 Task: Log work in the project TranslateForge for the issue 'Inconsistent formatting of date/time fields' spent time as '3w 1d 23h 44m' and remaining time as '3w 1d 12h 55m' and move to bottom of backlog. Now add the issue to the epic 'IT service desk optimization'.
Action: Mouse moved to (589, 467)
Screenshot: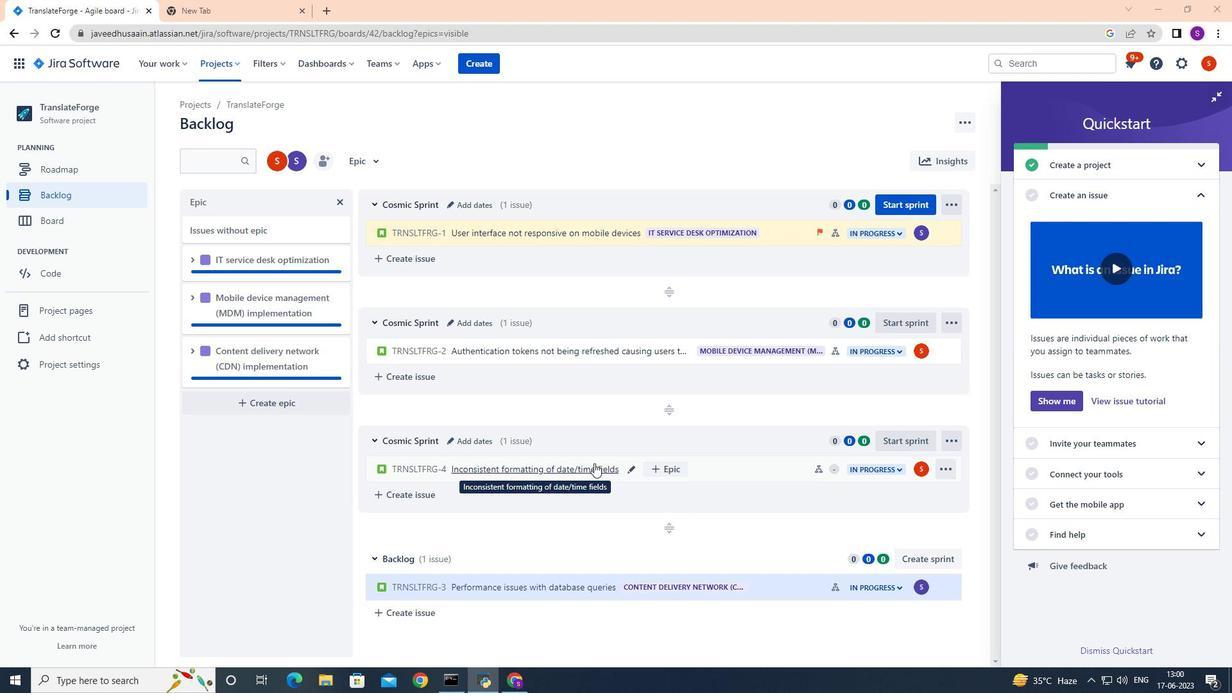 
Action: Mouse pressed left at (589, 467)
Screenshot: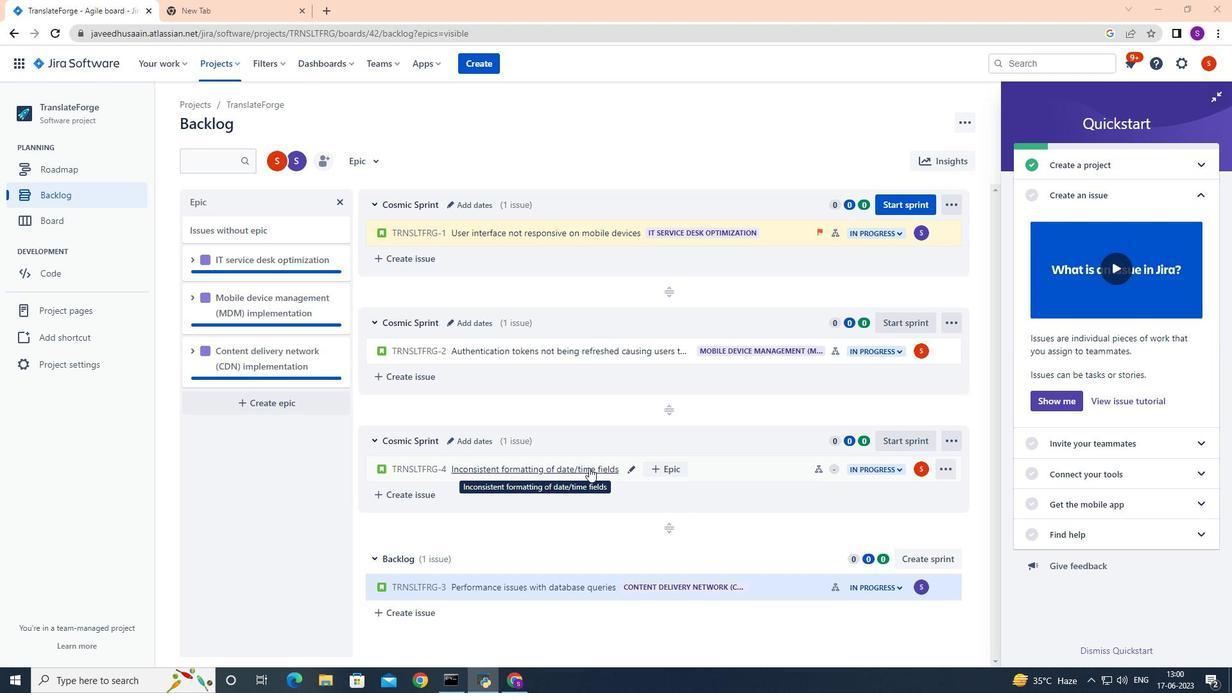 
Action: Mouse moved to (947, 200)
Screenshot: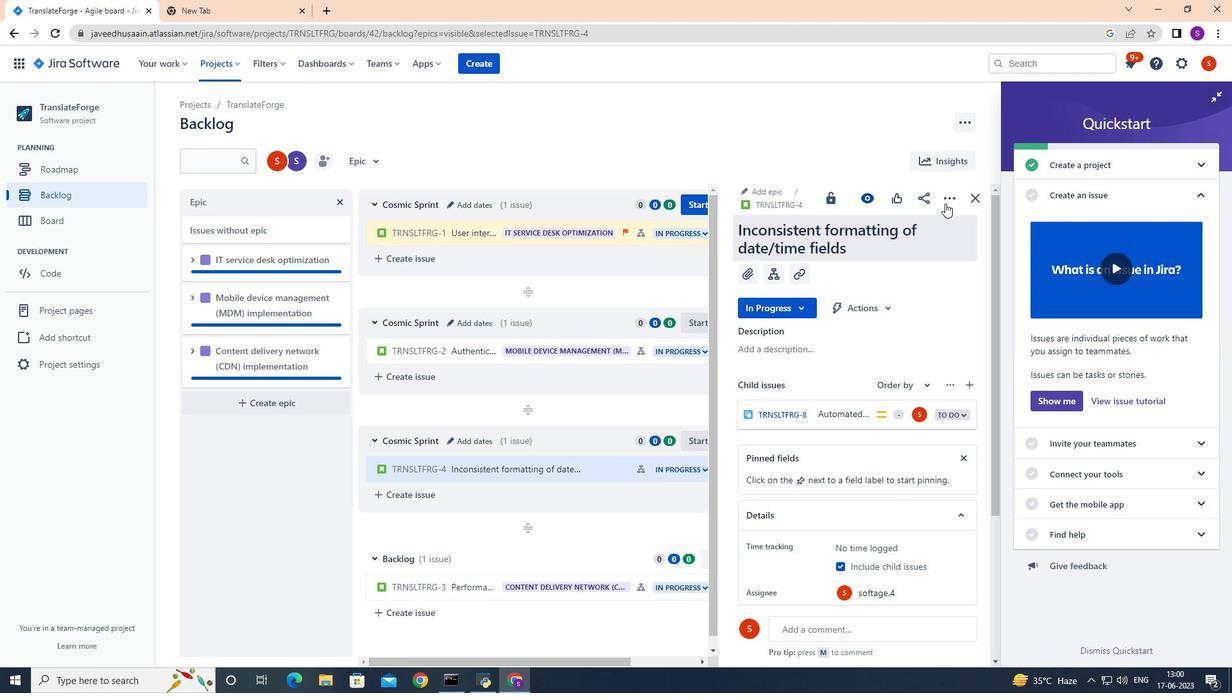 
Action: Mouse pressed left at (947, 200)
Screenshot: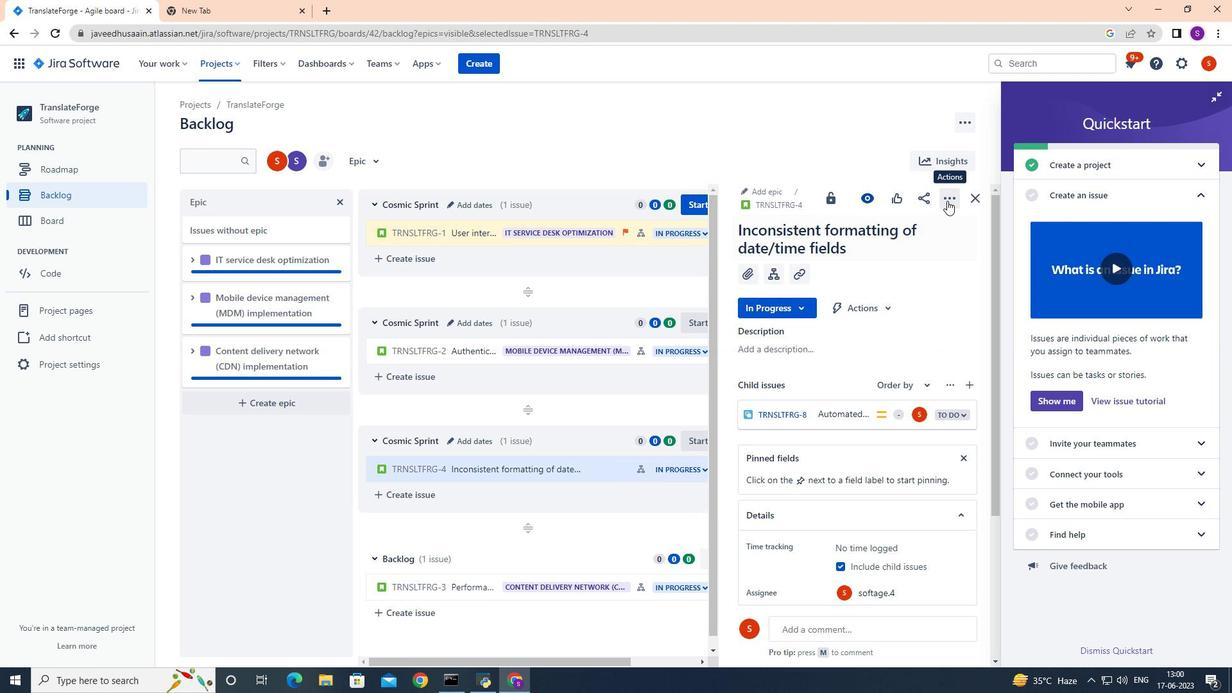 
Action: Mouse moved to (902, 236)
Screenshot: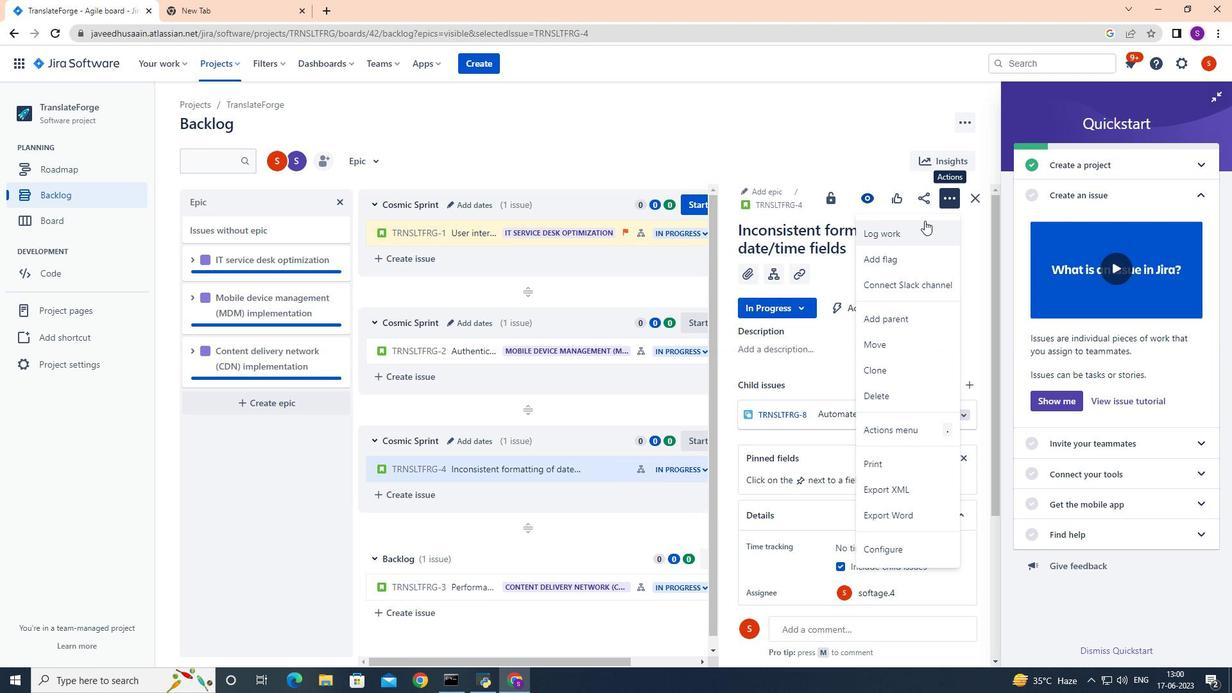 
Action: Mouse pressed left at (902, 236)
Screenshot: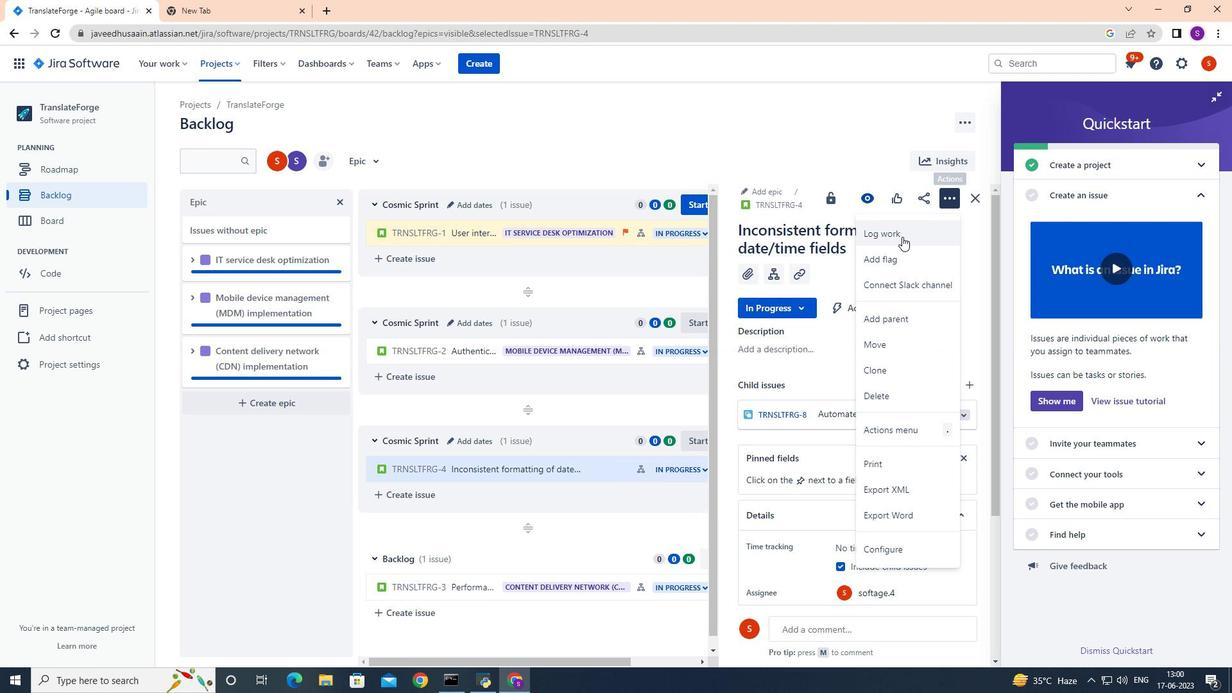 
Action: Mouse moved to (541, 193)
Screenshot: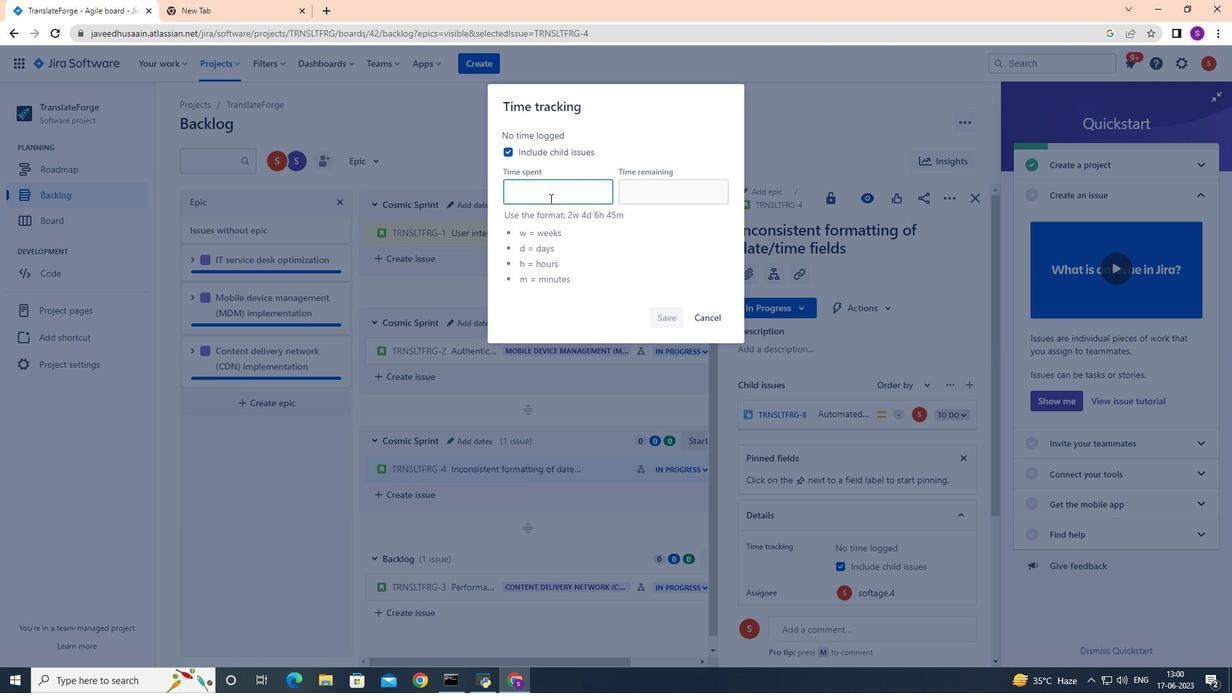 
Action: Mouse pressed left at (541, 193)
Screenshot: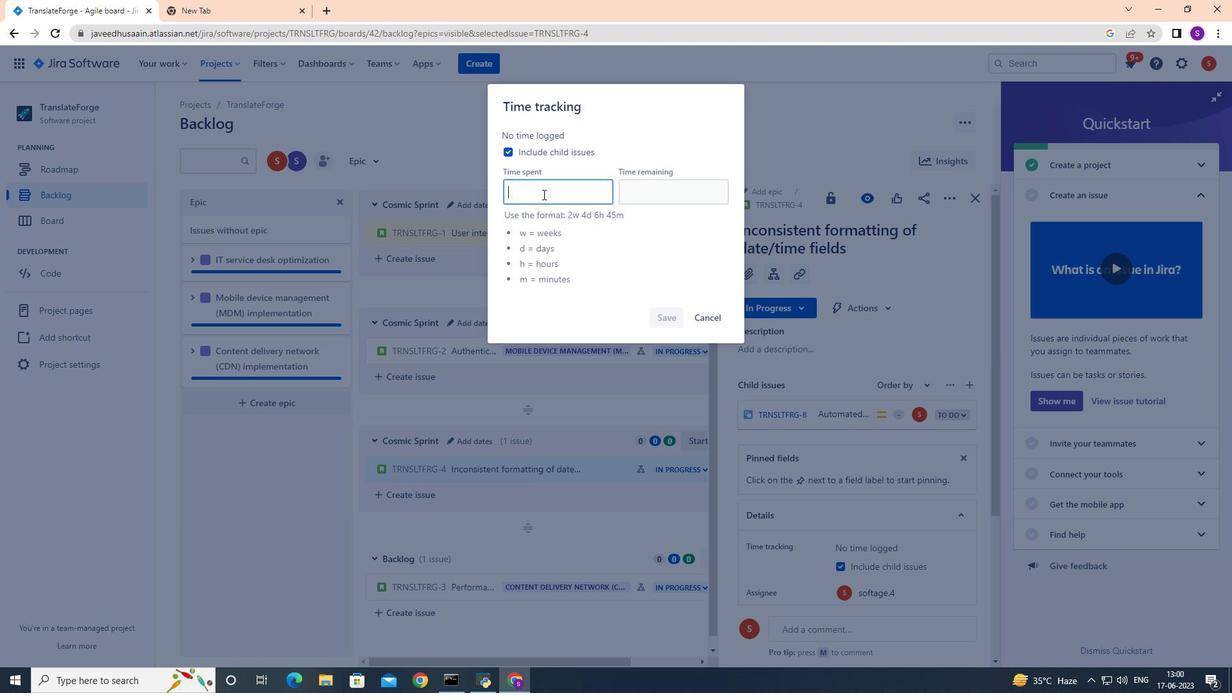 
Action: Mouse moved to (541, 192)
Screenshot: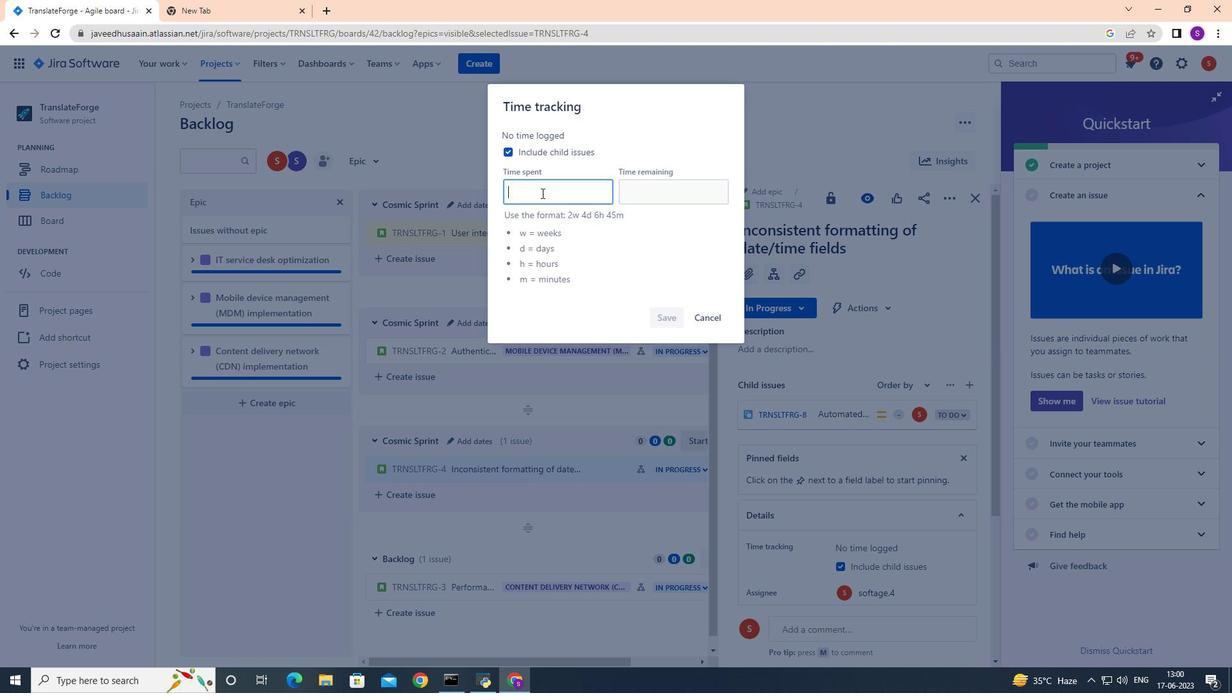 
Action: Key pressed 3w<Key.space>1d<Key.space>23h<Key.space>44m<Key.tab>3w<Key.space>1d<Key.space>12h<Key.space>55m
Screenshot: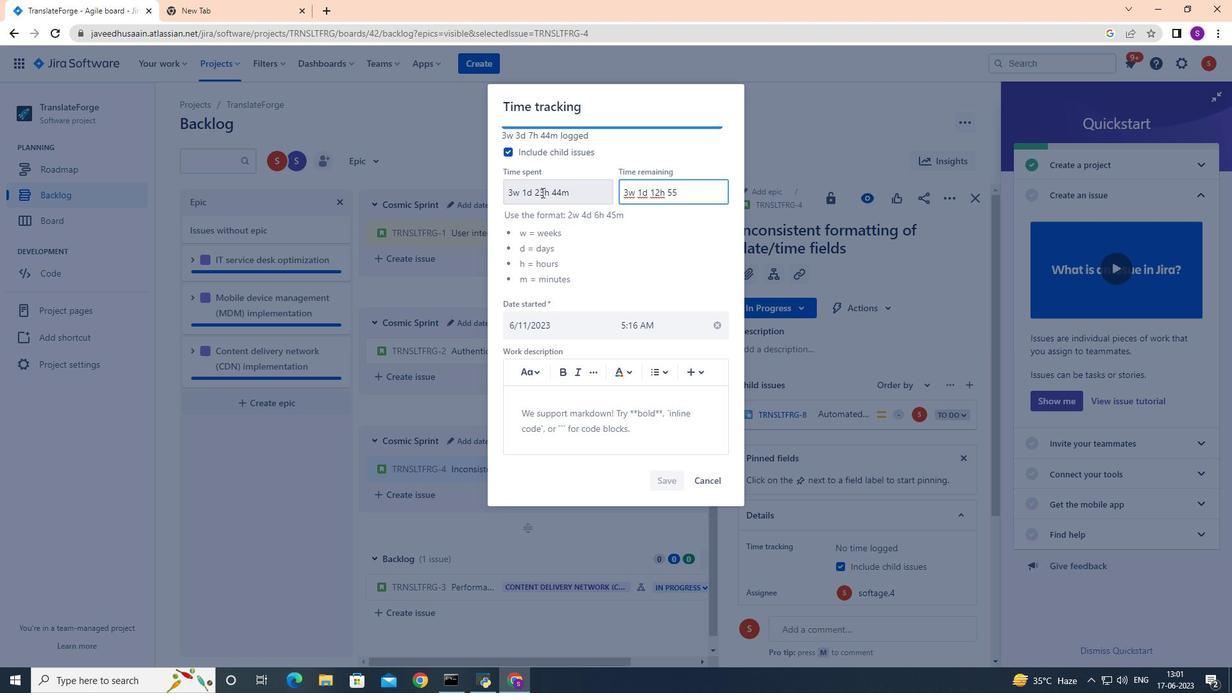 
Action: Mouse moved to (658, 481)
Screenshot: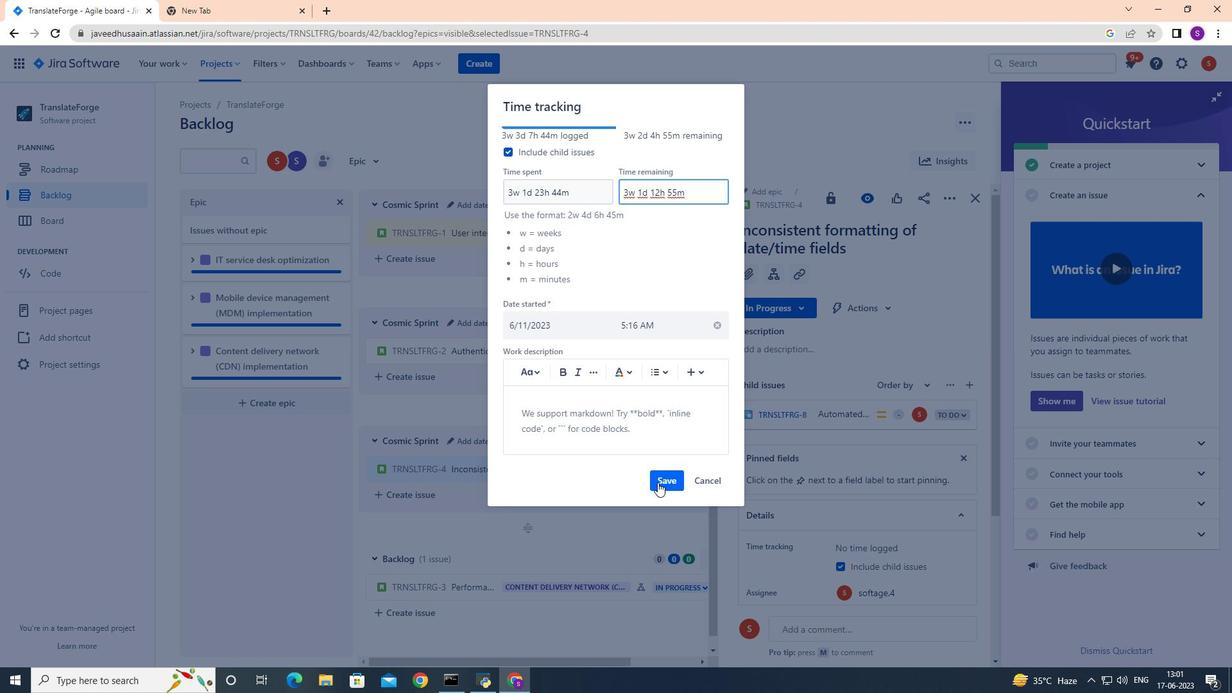 
Action: Mouse pressed left at (658, 481)
Screenshot: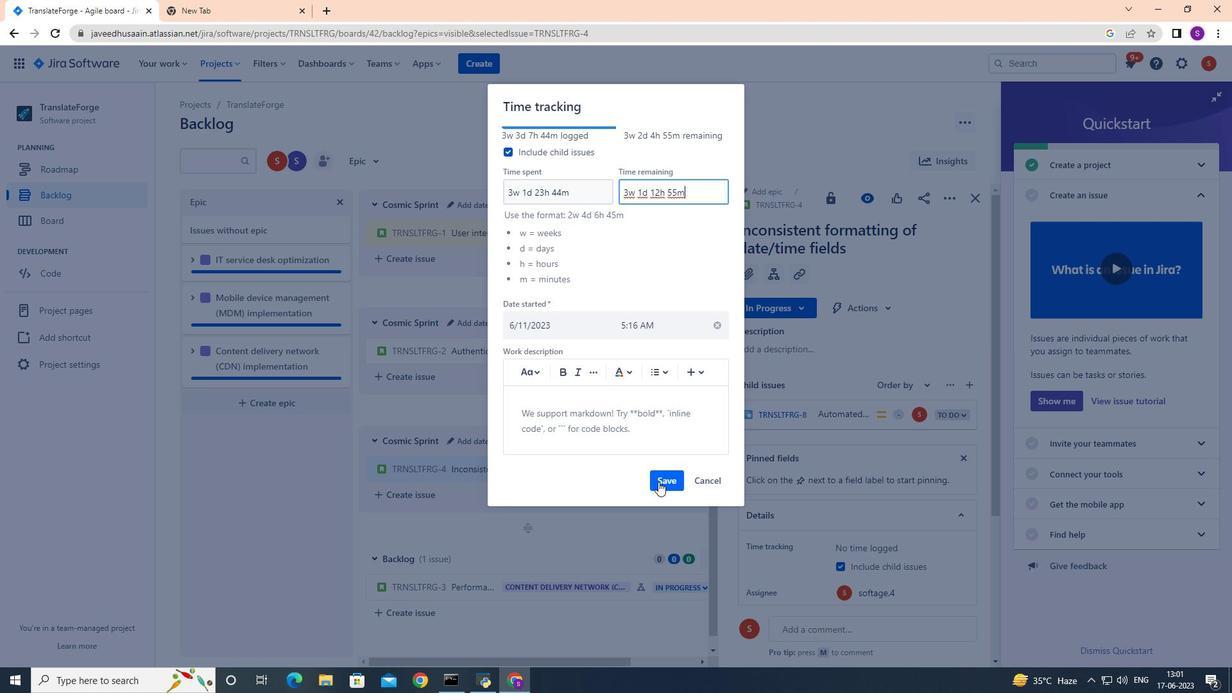 
Action: Mouse moved to (973, 200)
Screenshot: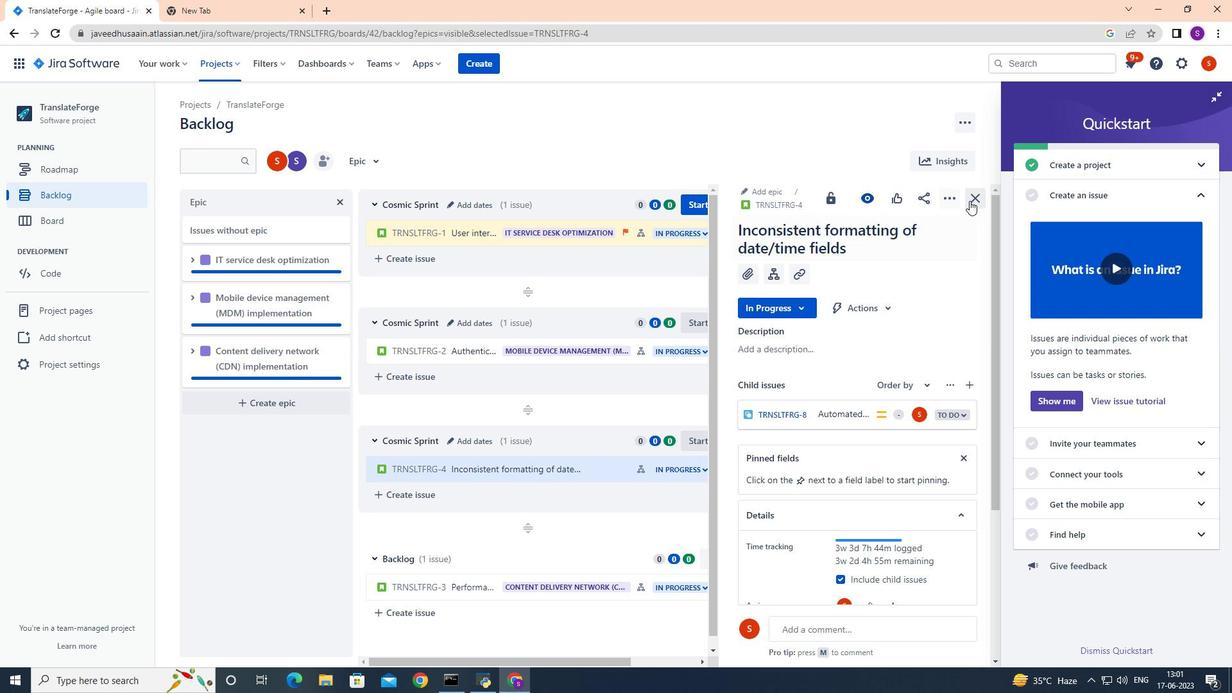 
Action: Mouse pressed left at (973, 200)
Screenshot: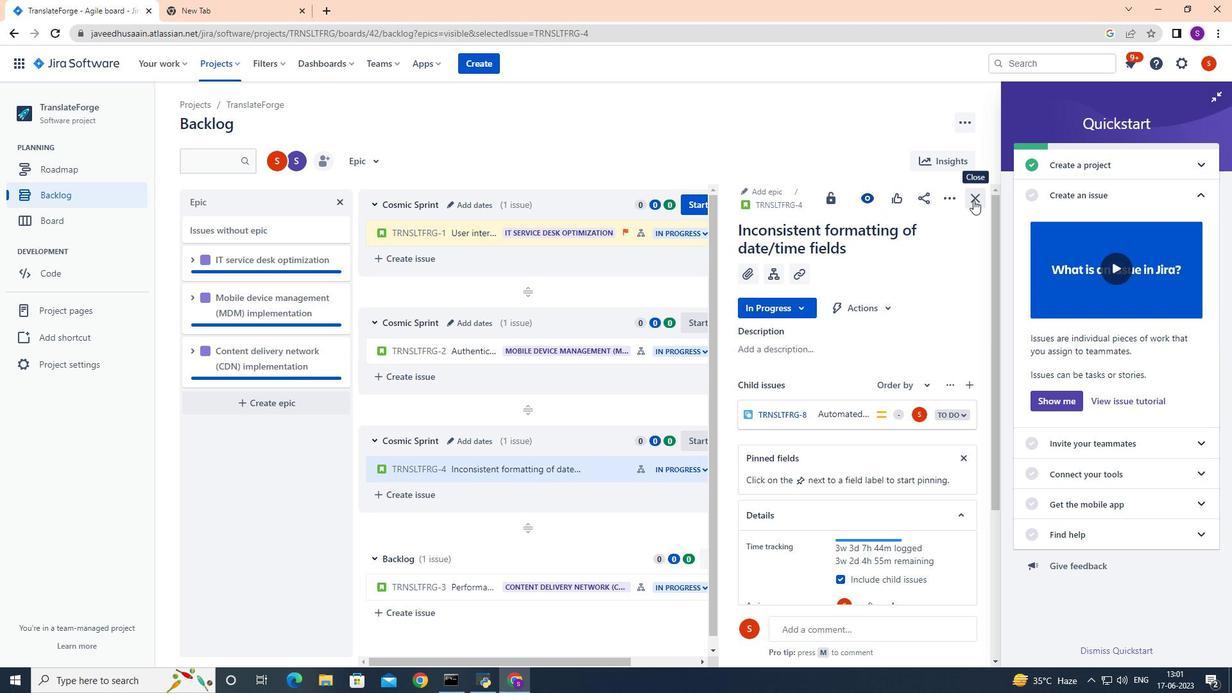 
Action: Mouse moved to (952, 437)
Screenshot: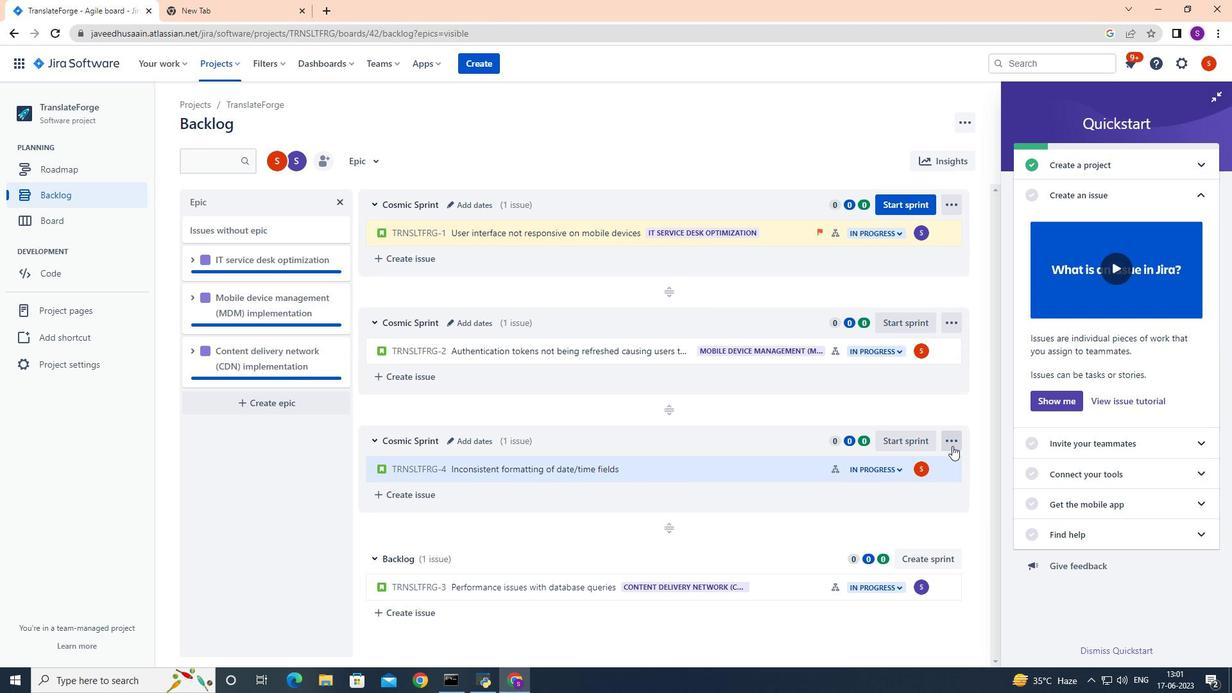 
Action: Mouse pressed left at (952, 437)
Screenshot: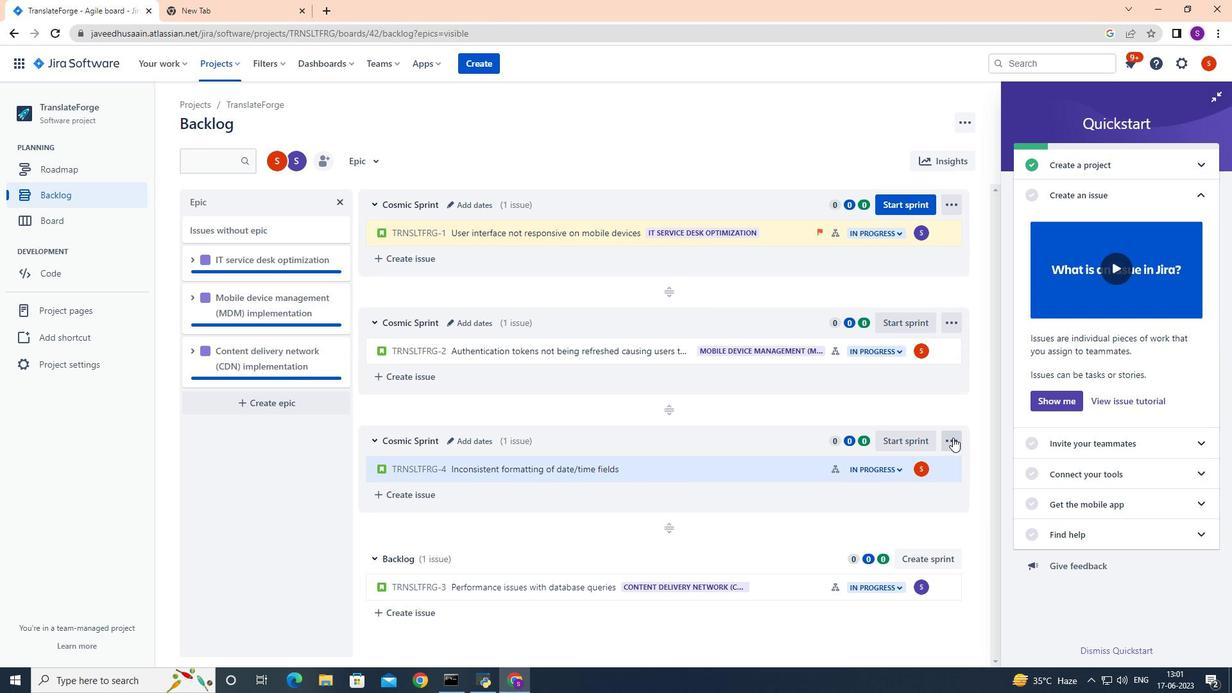 
Action: Mouse pressed left at (952, 437)
Screenshot: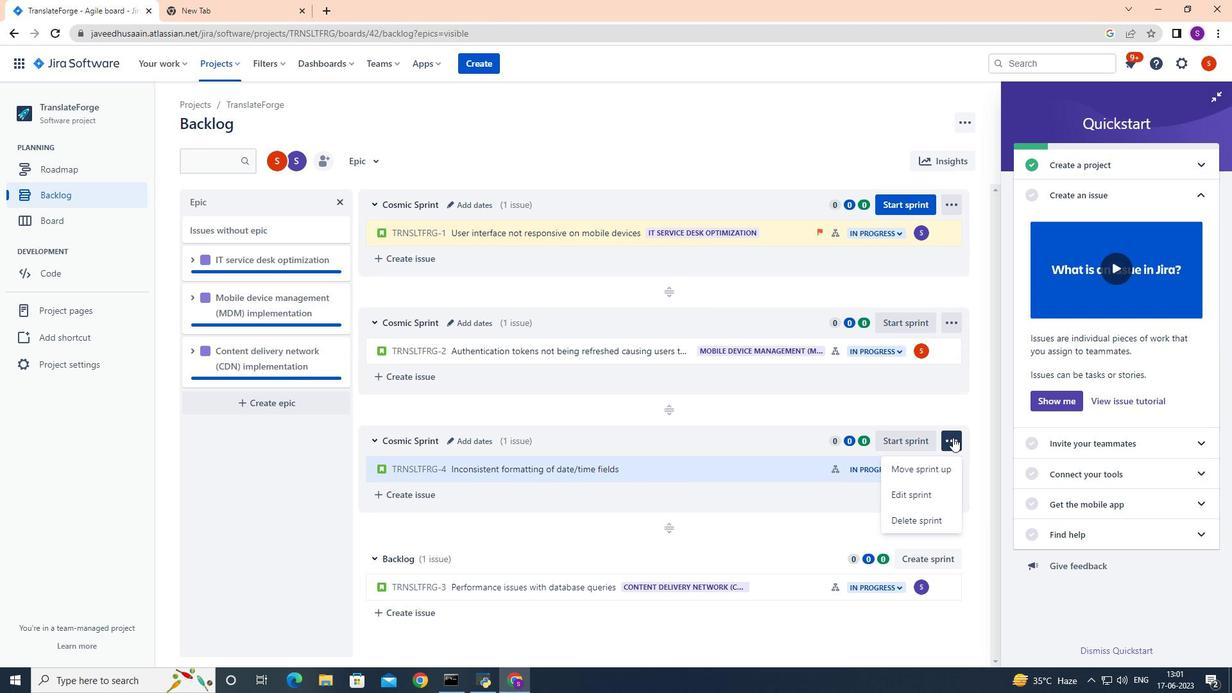 
Action: Mouse moved to (945, 467)
Screenshot: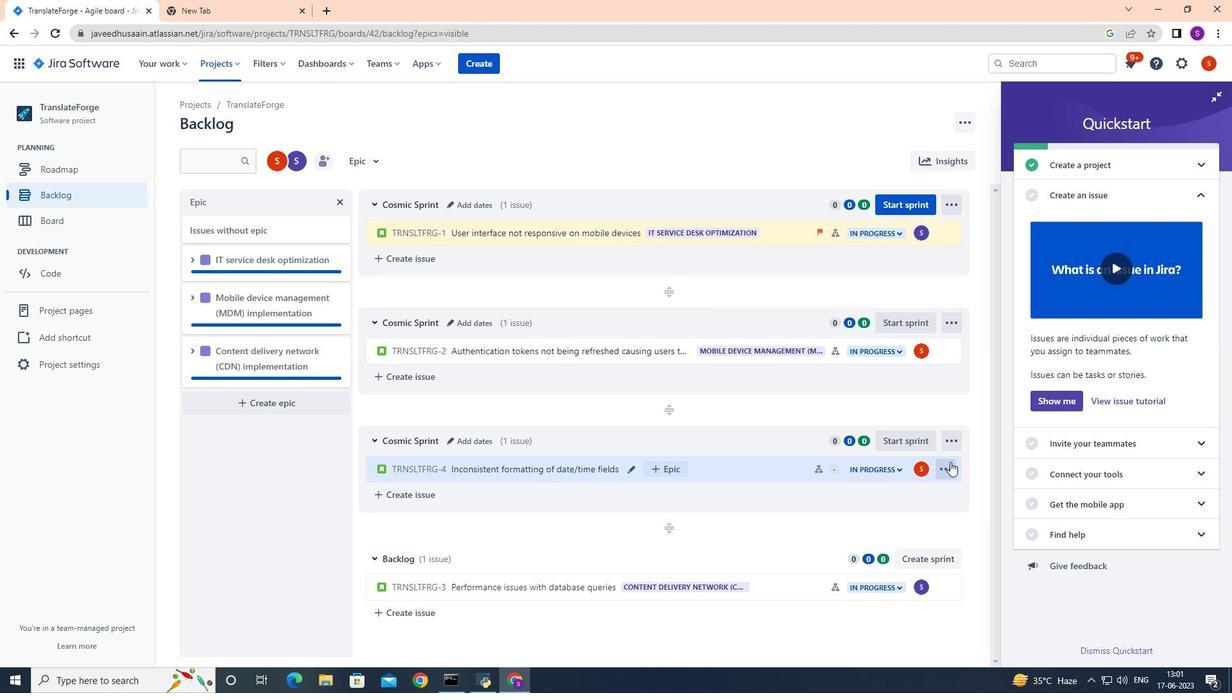 
Action: Mouse pressed left at (945, 467)
Screenshot: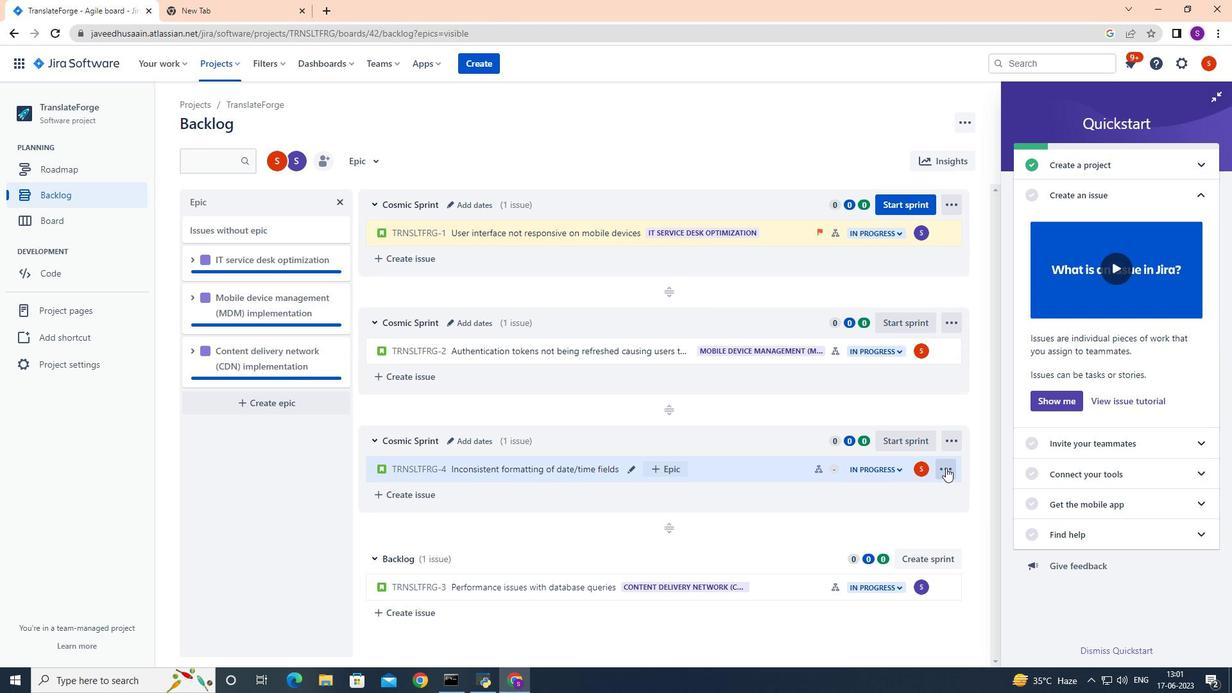 
Action: Mouse moved to (931, 438)
Screenshot: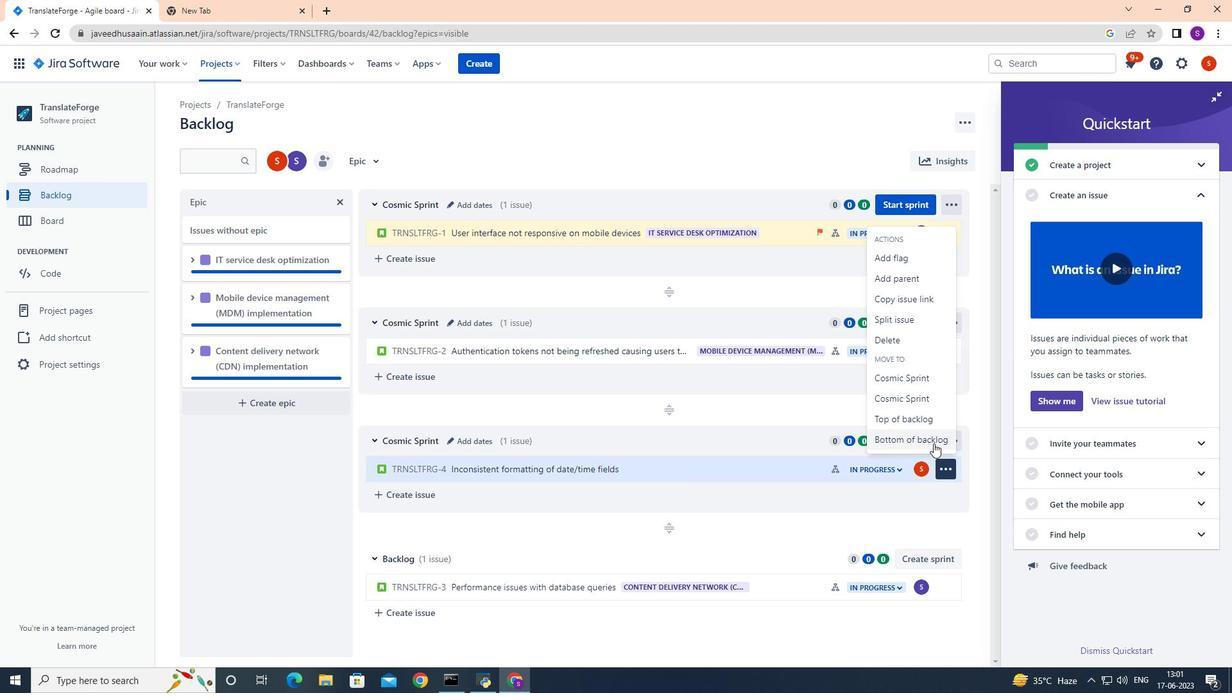 
Action: Mouse pressed left at (931, 438)
Screenshot: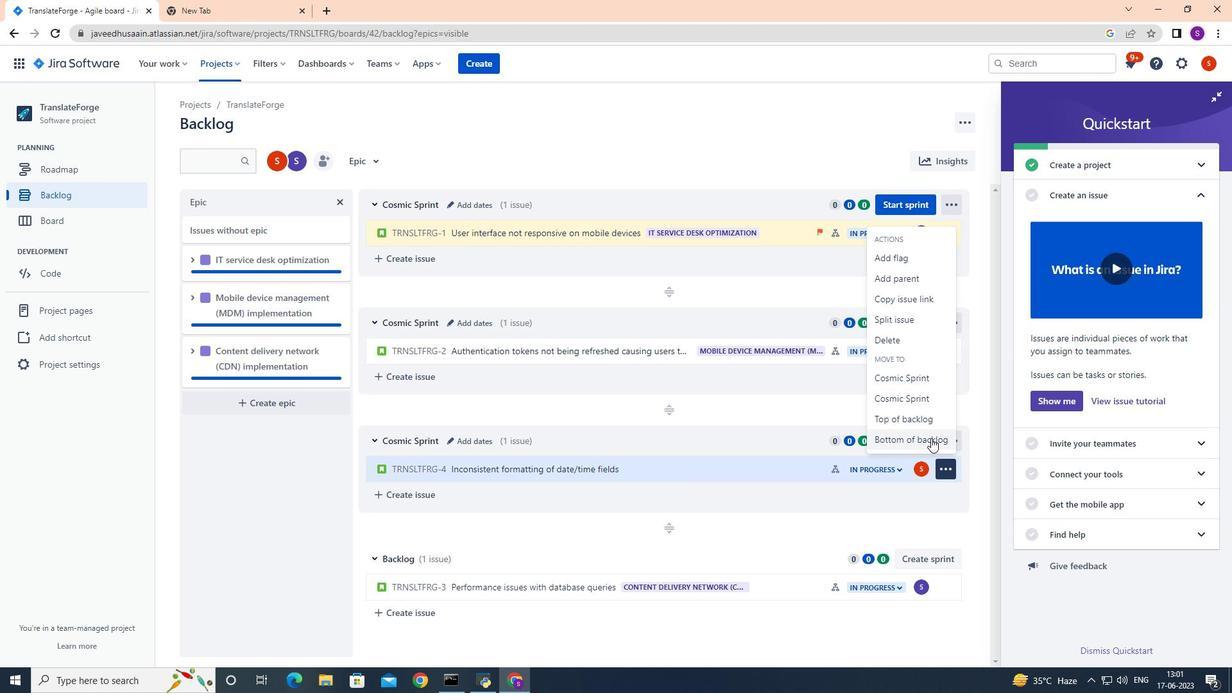 
Action: Mouse moved to (648, 394)
Screenshot: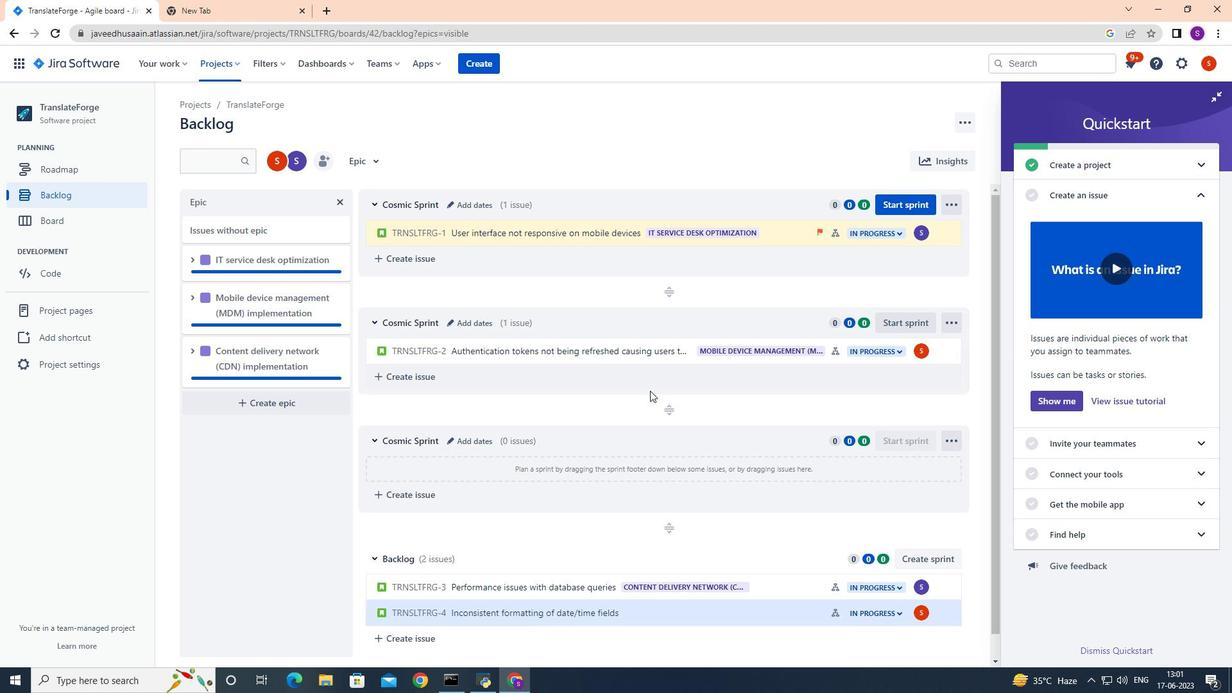 
Action: Mouse scrolled (648, 394) with delta (0, 0)
Screenshot: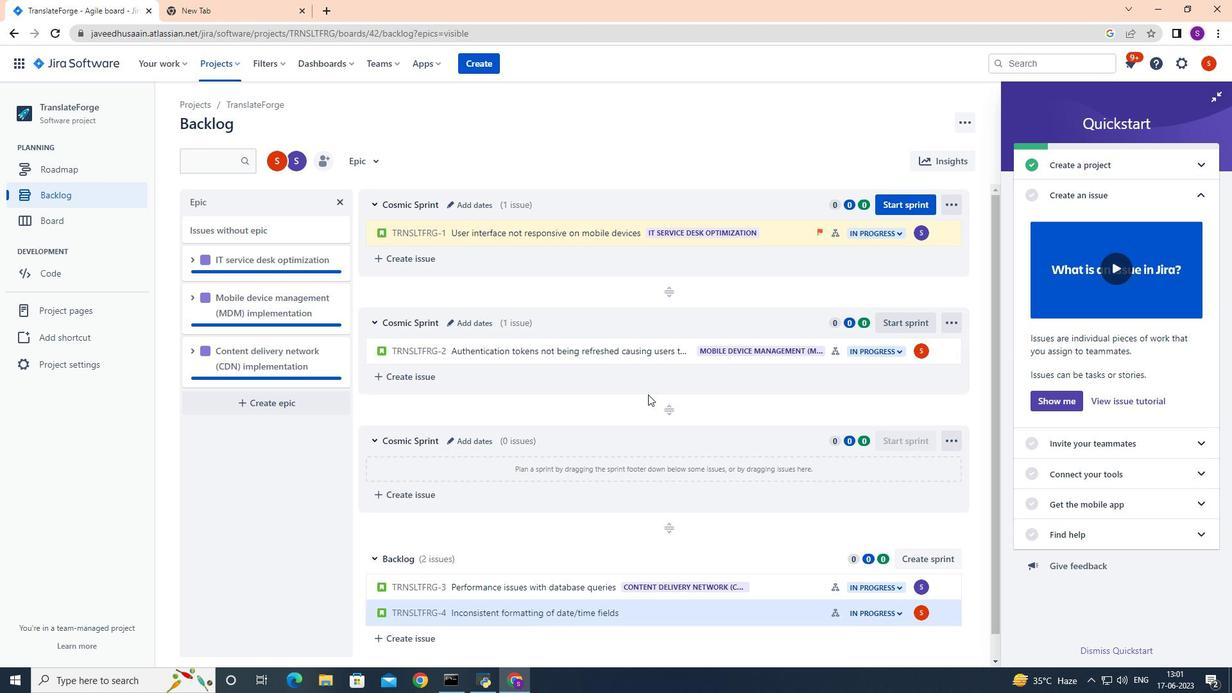 
Action: Mouse scrolled (648, 394) with delta (0, 0)
Screenshot: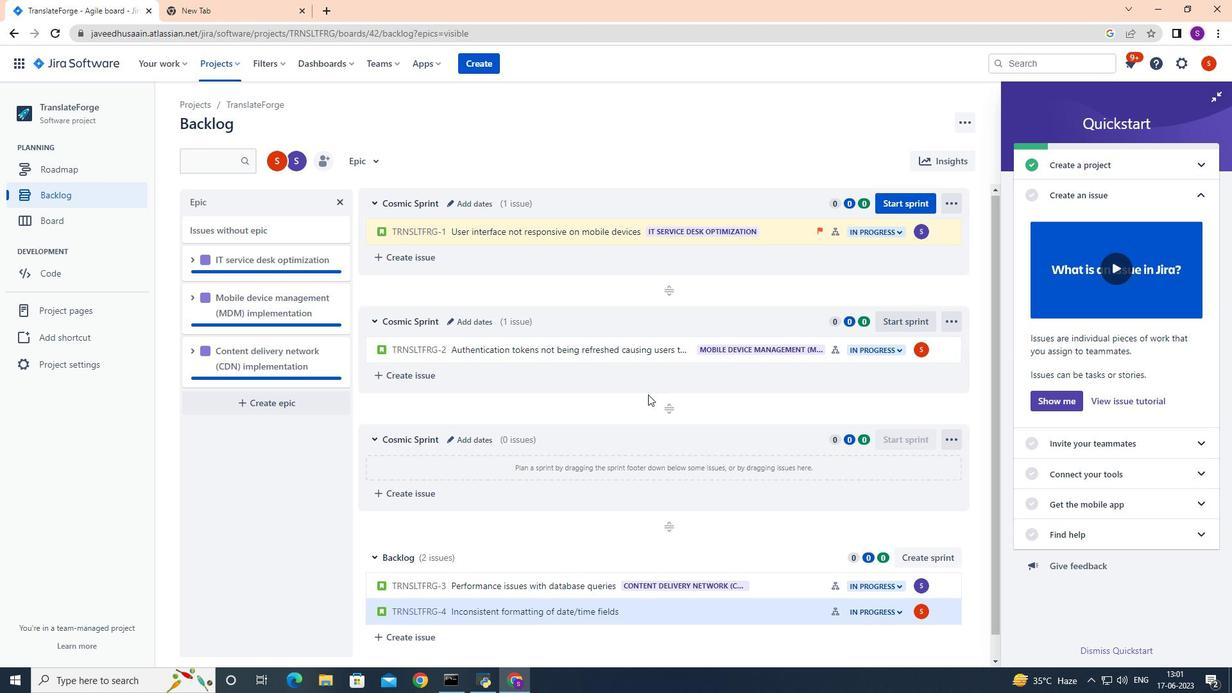 
Action: Mouse moved to (657, 588)
Screenshot: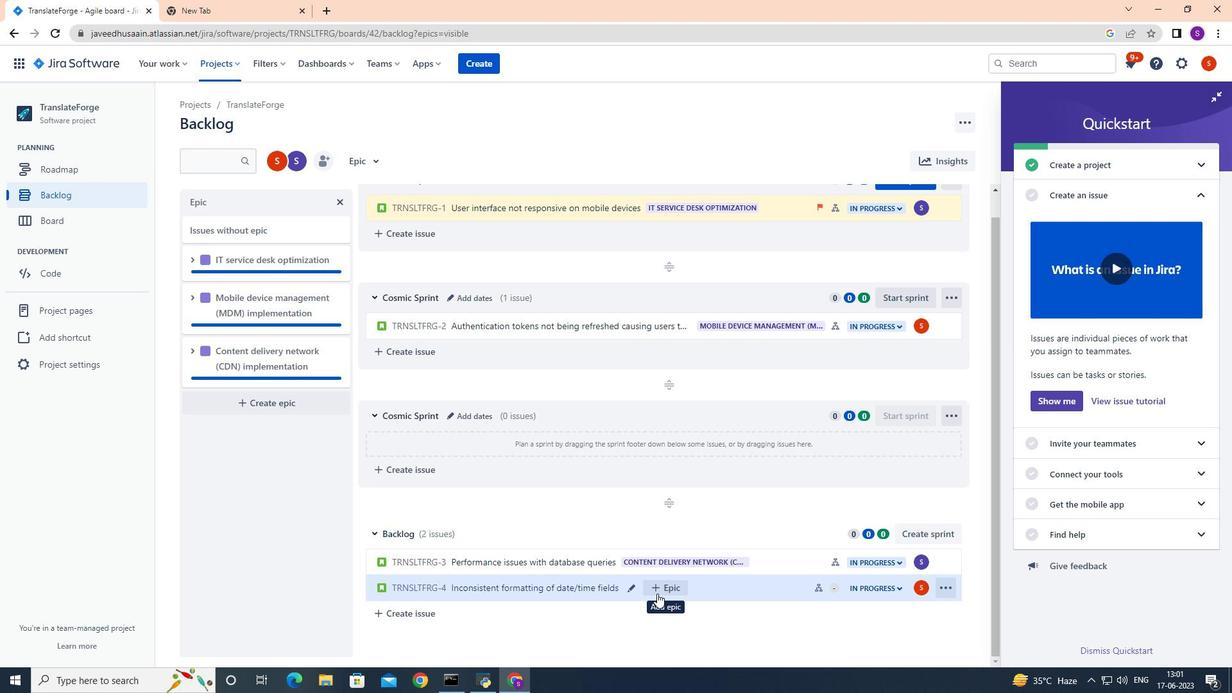 
Action: Mouse pressed left at (657, 588)
Screenshot: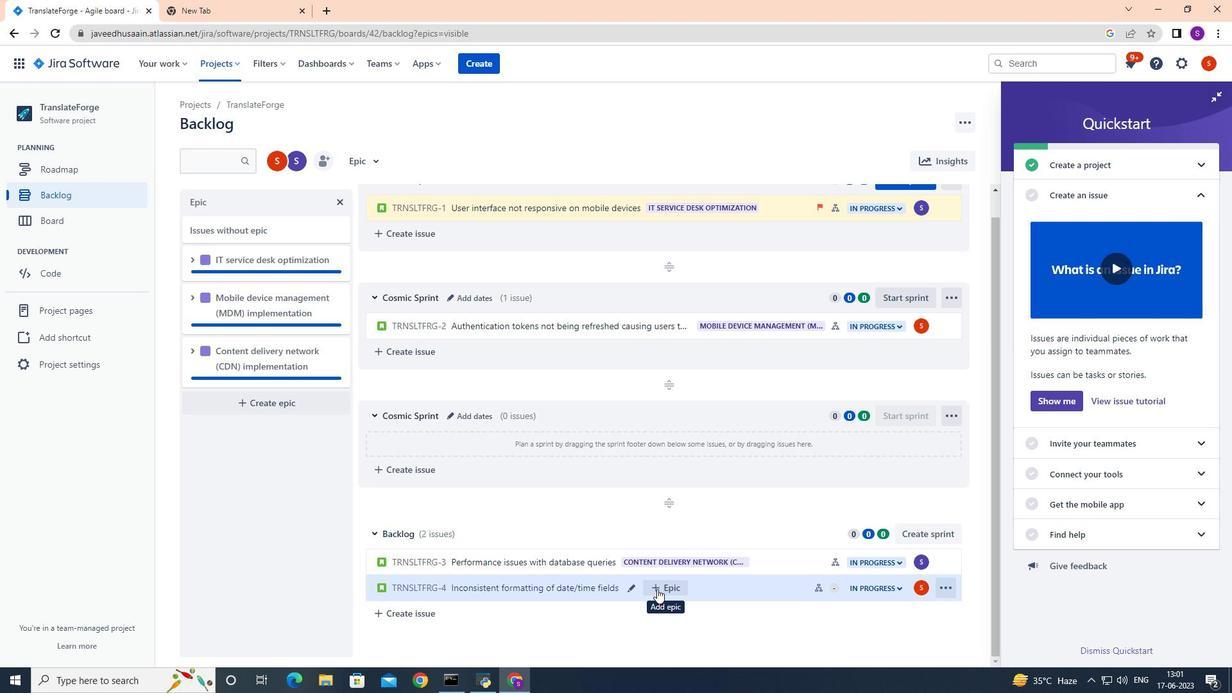
Action: Mouse scrolled (657, 587) with delta (0, 0)
Screenshot: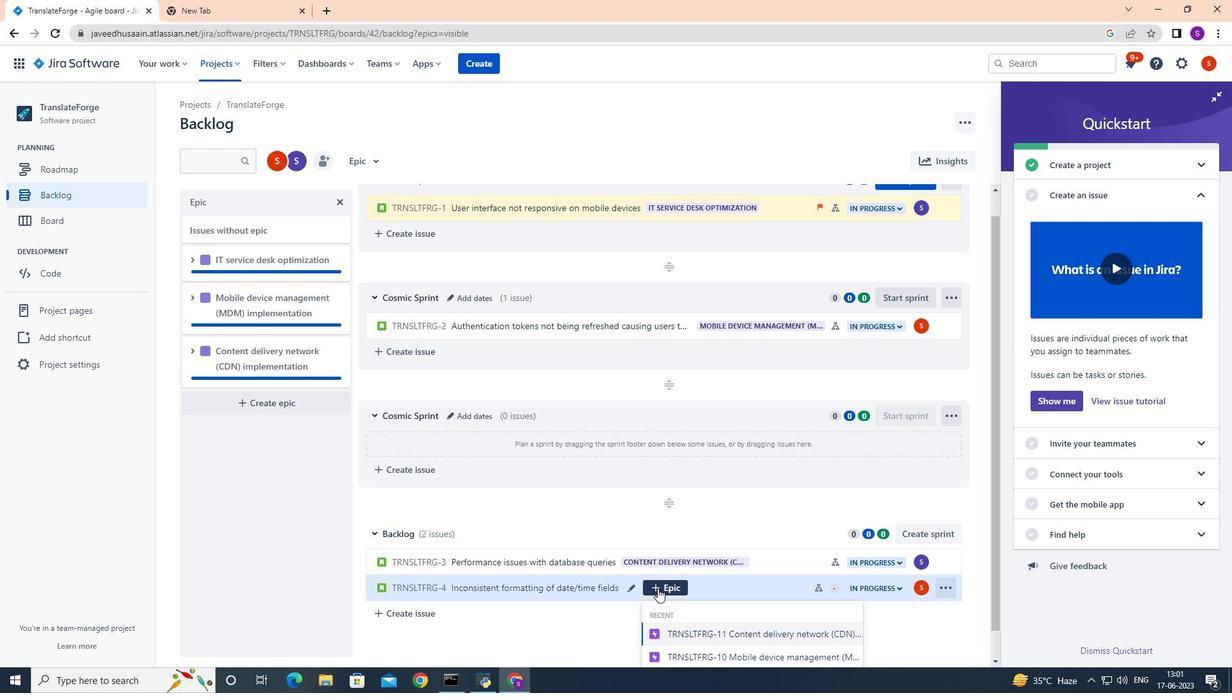 
Action: Mouse scrolled (657, 587) with delta (0, 0)
Screenshot: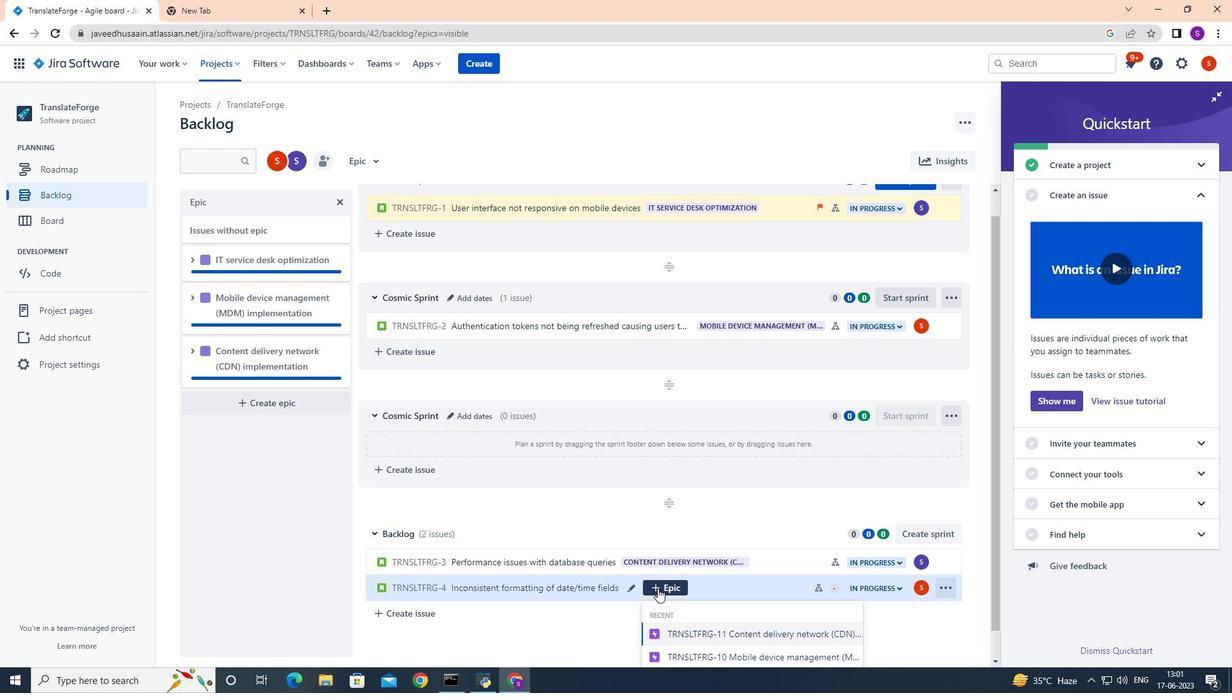 
Action: Mouse scrolled (657, 587) with delta (0, 0)
Screenshot: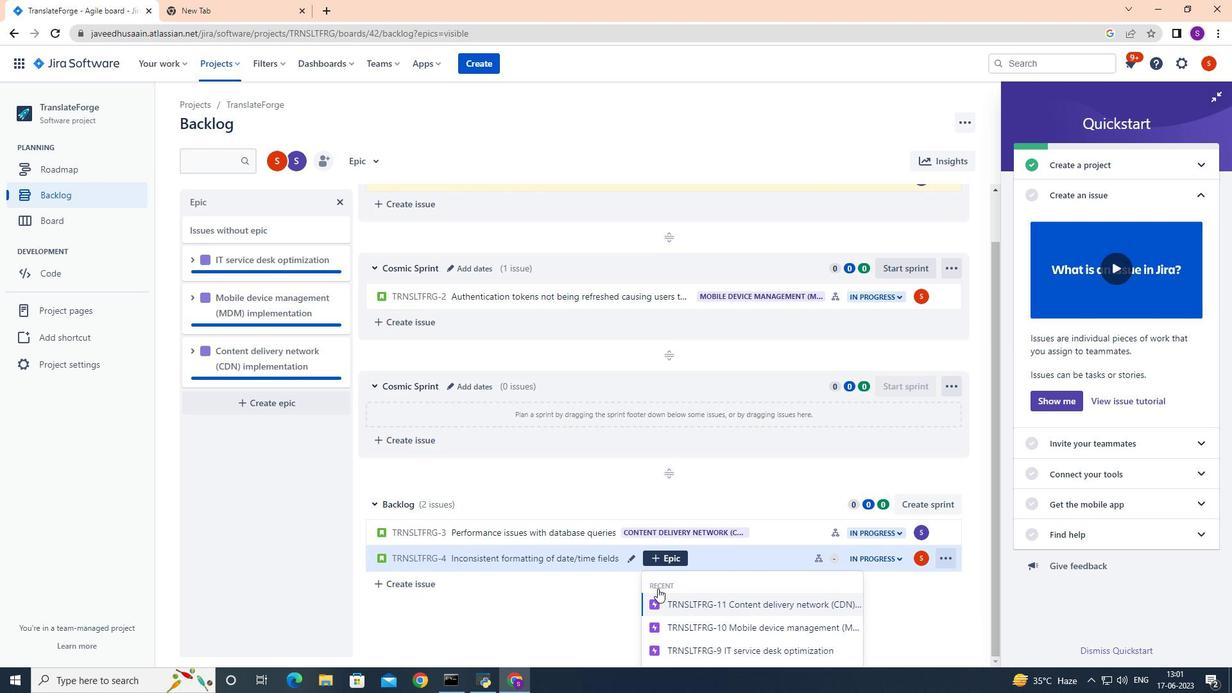 
Action: Mouse moved to (732, 648)
Screenshot: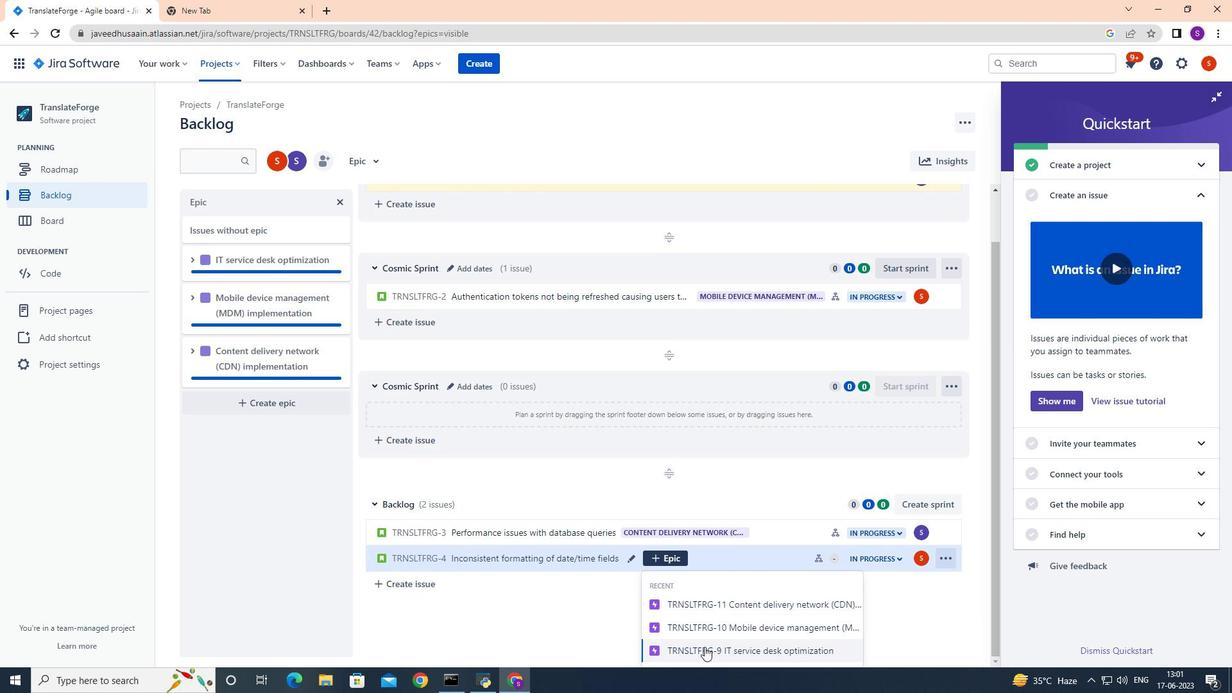 
Action: Mouse pressed left at (732, 648)
Screenshot: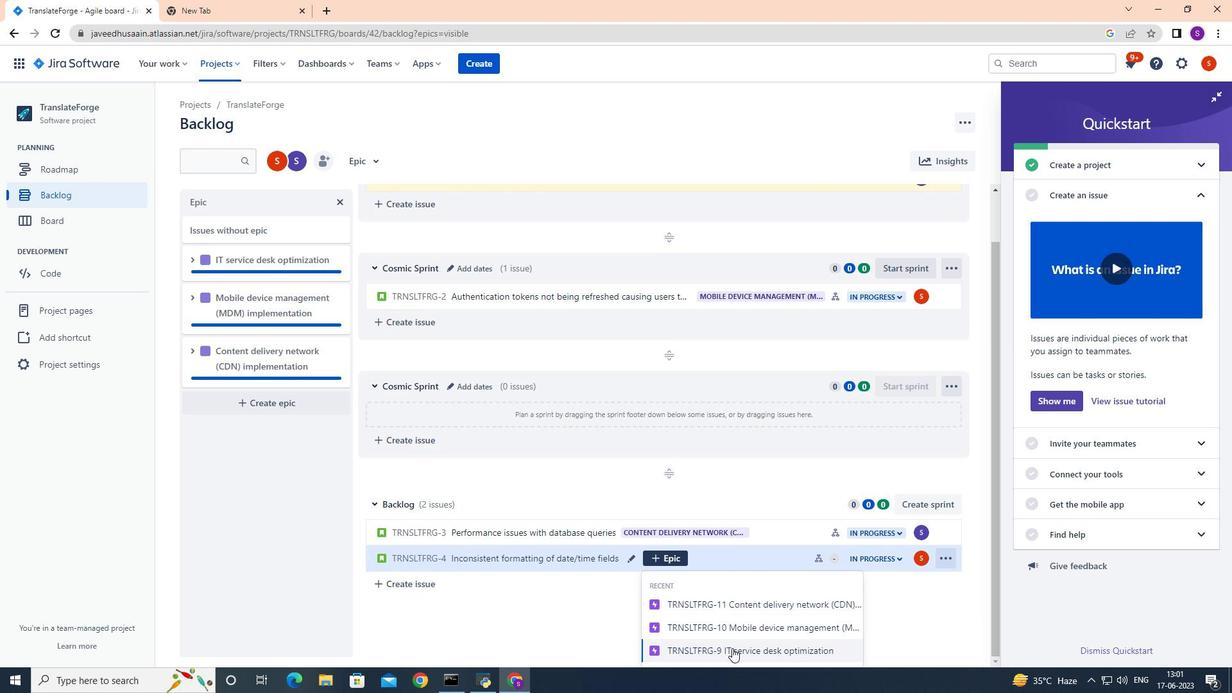
Action: Mouse moved to (680, 610)
Screenshot: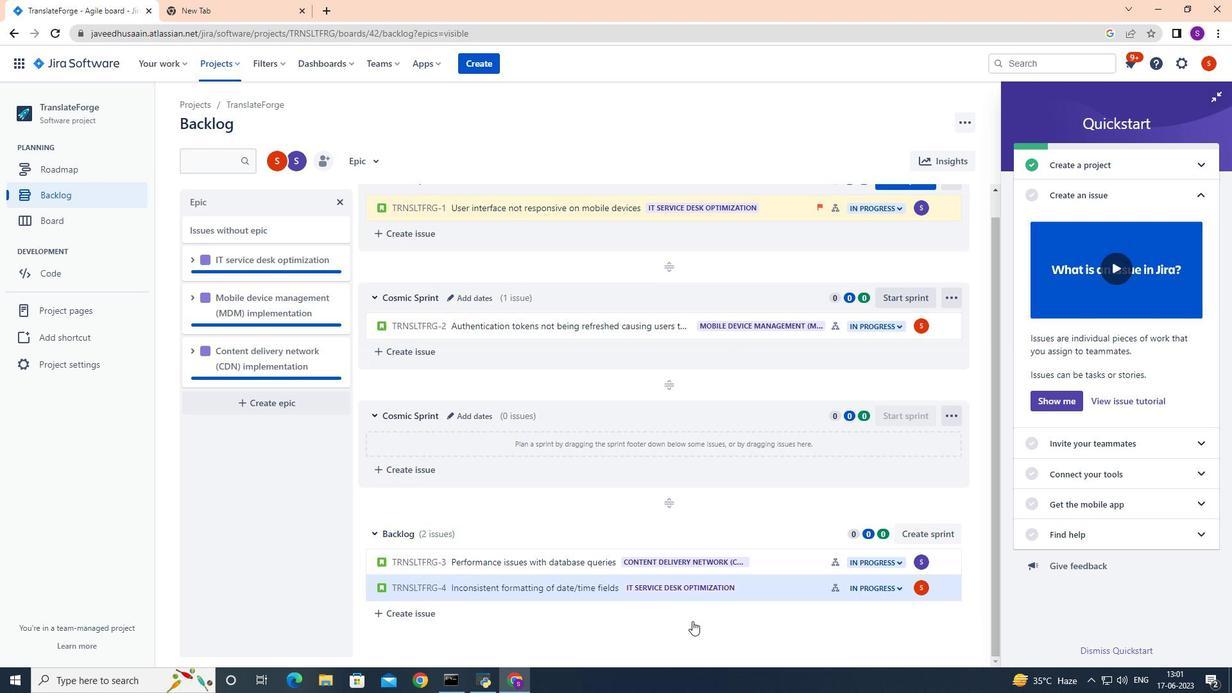 
